 Task: Print 9 pages per sheet.
Action: Mouse moved to (1051, 30)
Screenshot: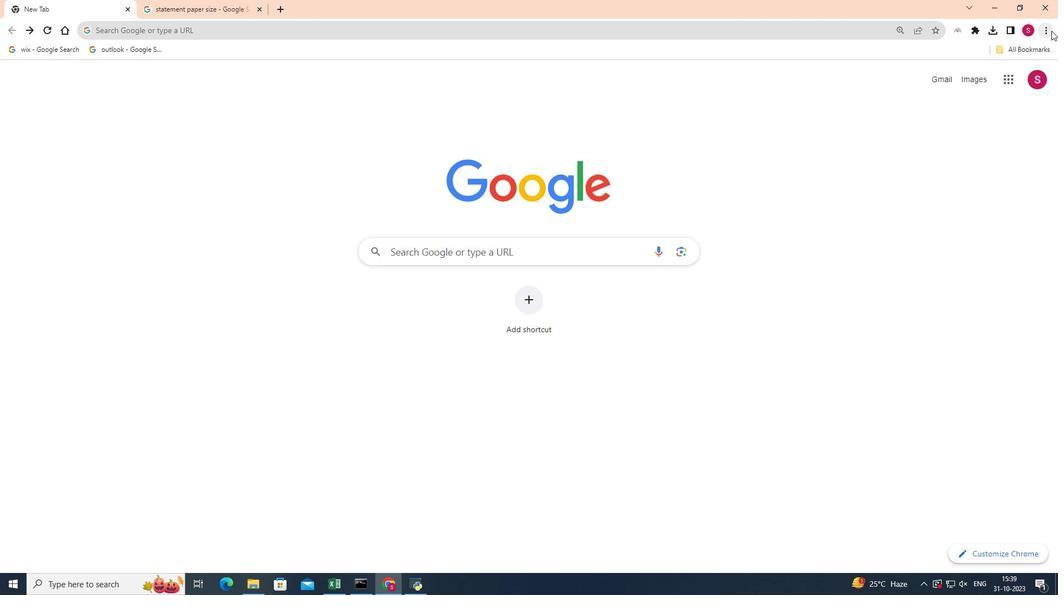 
Action: Mouse pressed left at (1051, 30)
Screenshot: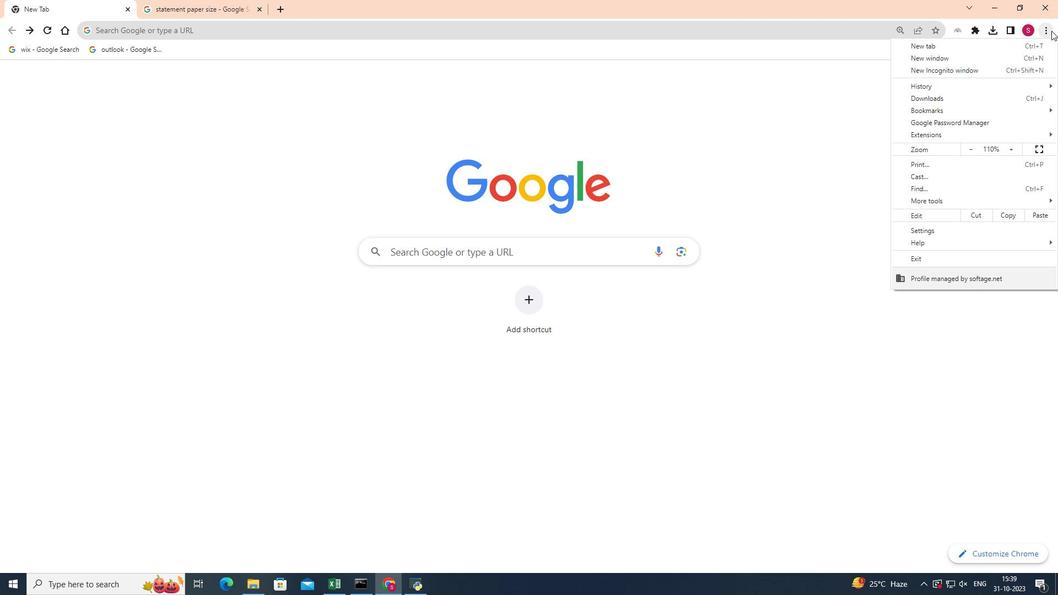 
Action: Mouse moved to (920, 163)
Screenshot: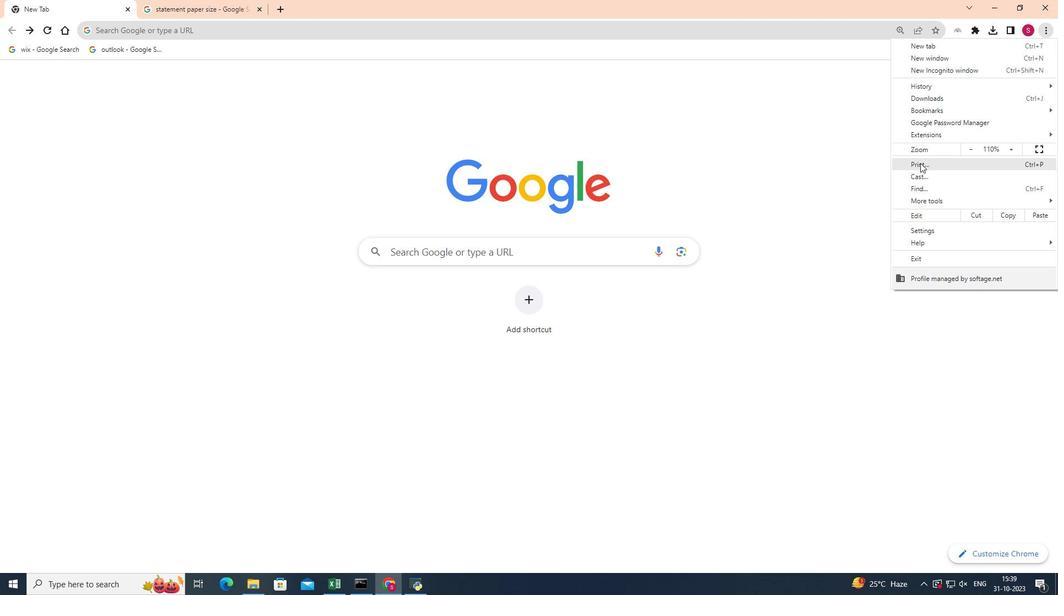 
Action: Mouse pressed left at (920, 163)
Screenshot: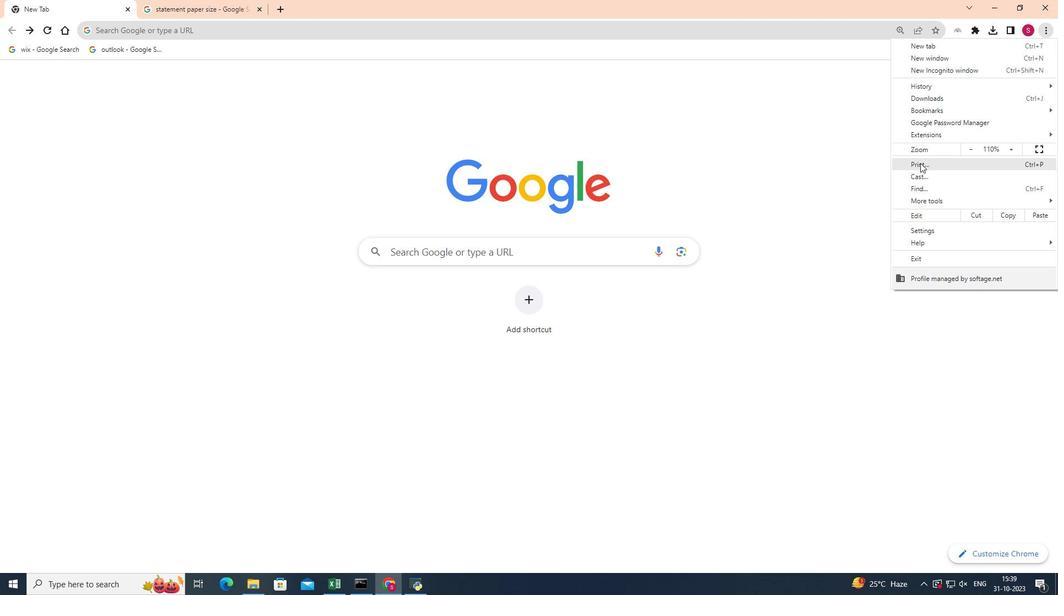 
Action: Mouse moved to (874, 219)
Screenshot: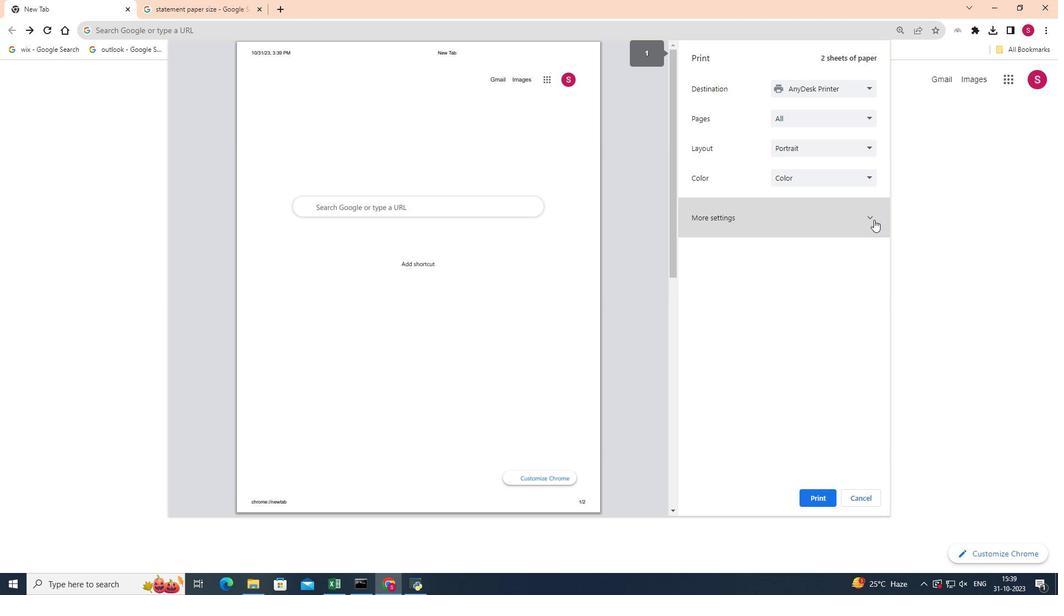 
Action: Mouse pressed left at (874, 219)
Screenshot: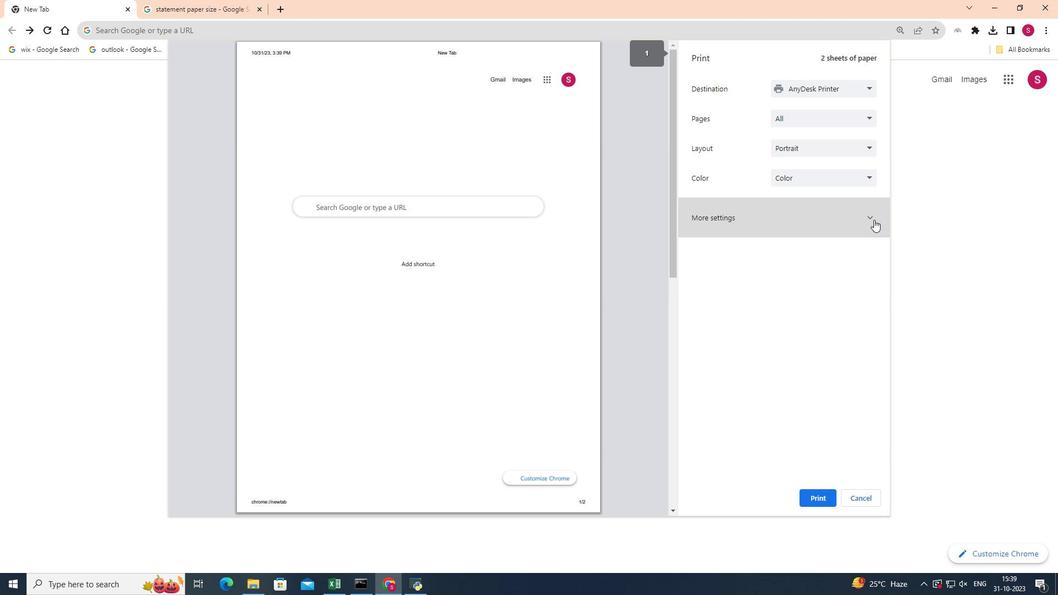 
Action: Mouse moved to (861, 288)
Screenshot: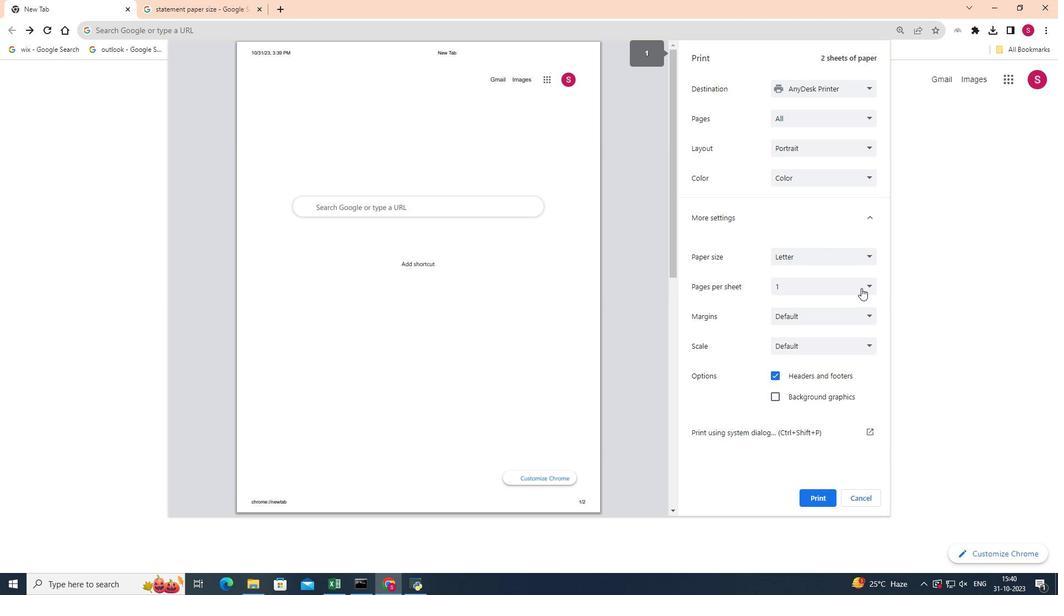 
Action: Mouse pressed left at (861, 288)
Screenshot: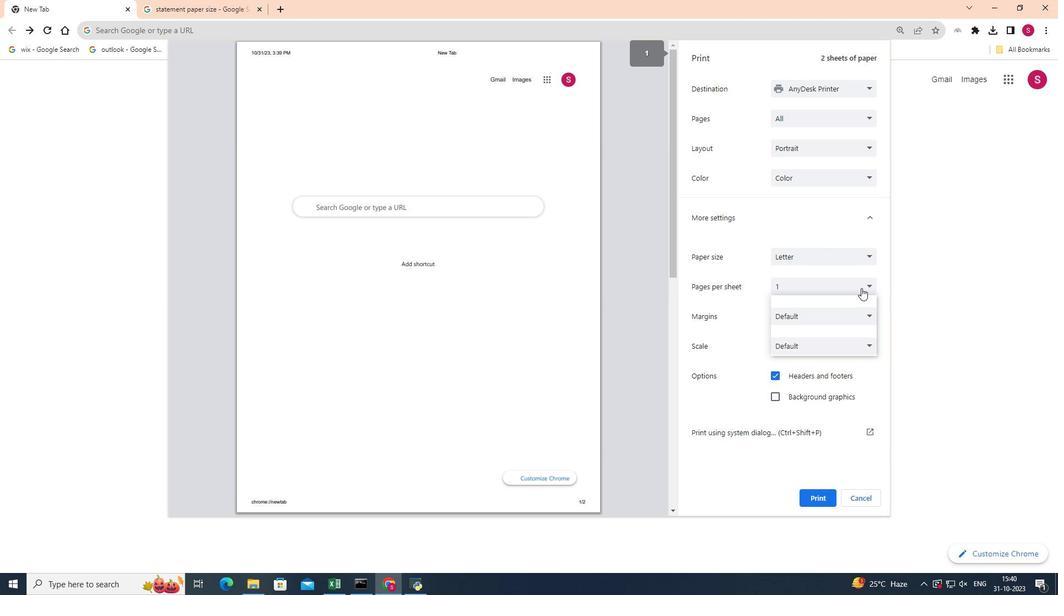
Action: Mouse moved to (777, 338)
Screenshot: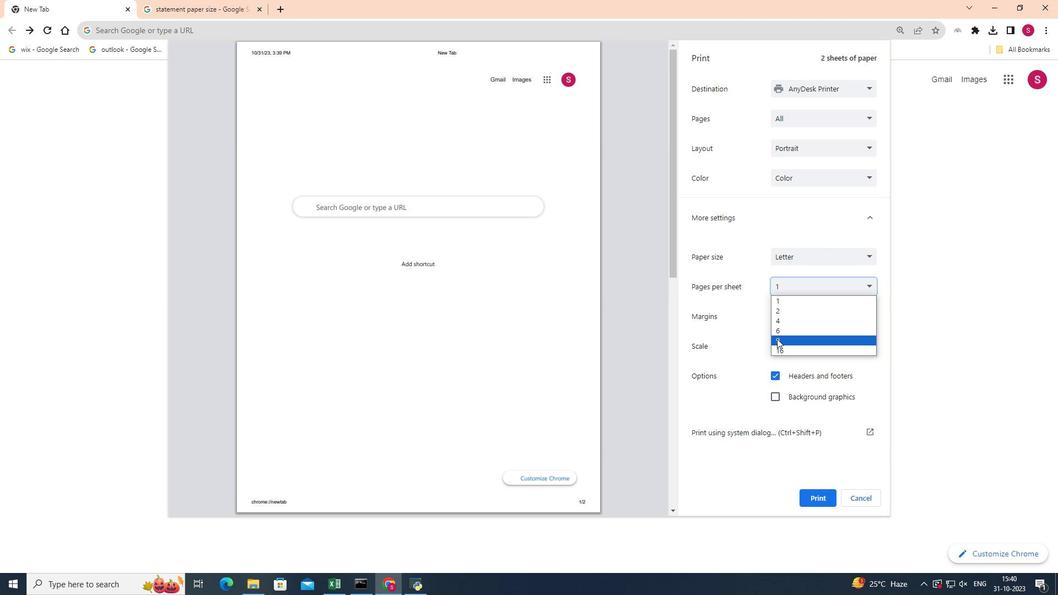 
Action: Mouse pressed left at (777, 338)
Screenshot: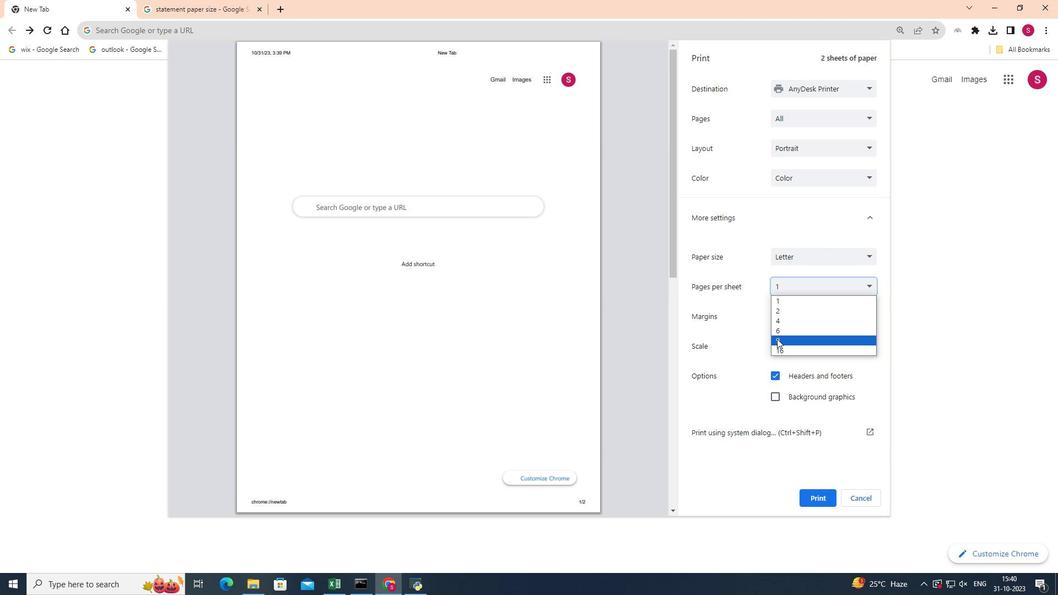 
Action: Mouse moved to (816, 496)
Screenshot: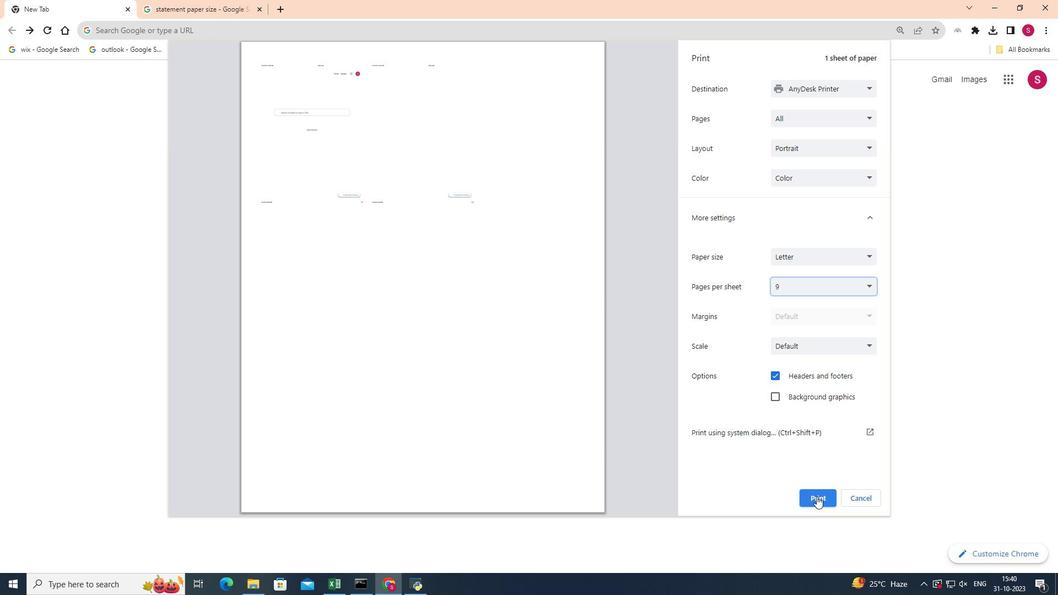 
Action: Mouse pressed left at (816, 496)
Screenshot: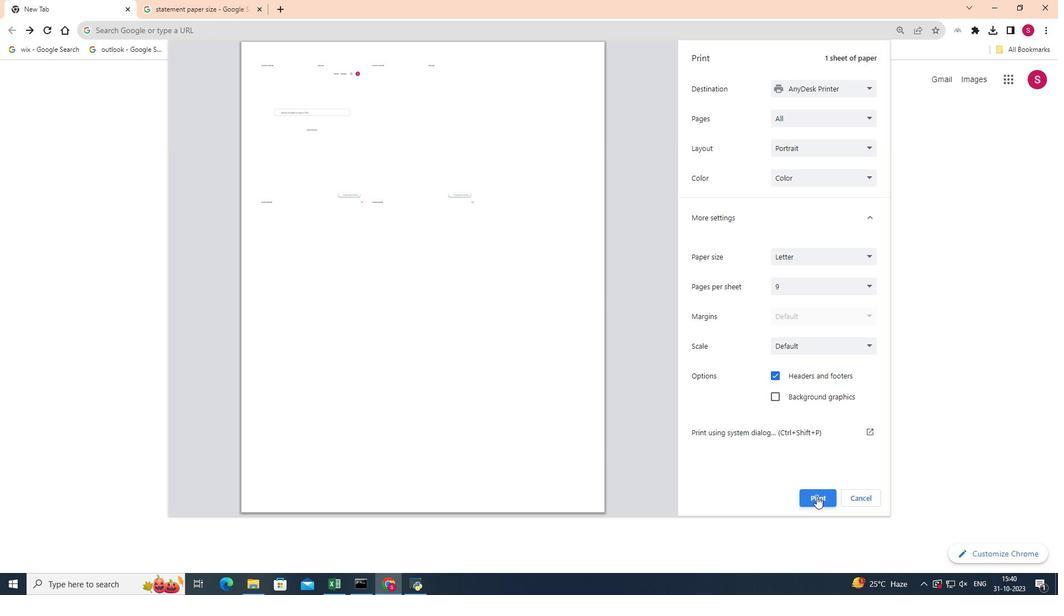 
Action: Mouse moved to (820, 486)
Screenshot: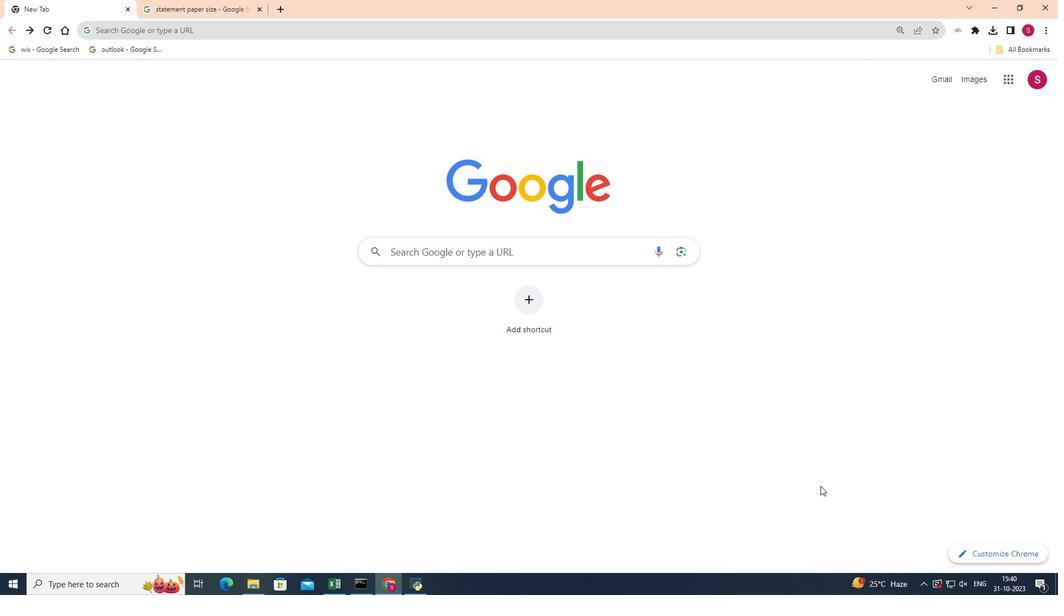 
